 Task: Create New Employee with Employee Name: Larry Evans, Address Line1: 26 Livingston Road, Address Line2: Rochester, Address Line3:  NY 14606, Cell Number: 859577-0212_x000D_

Action: Mouse moved to (162, 31)
Screenshot: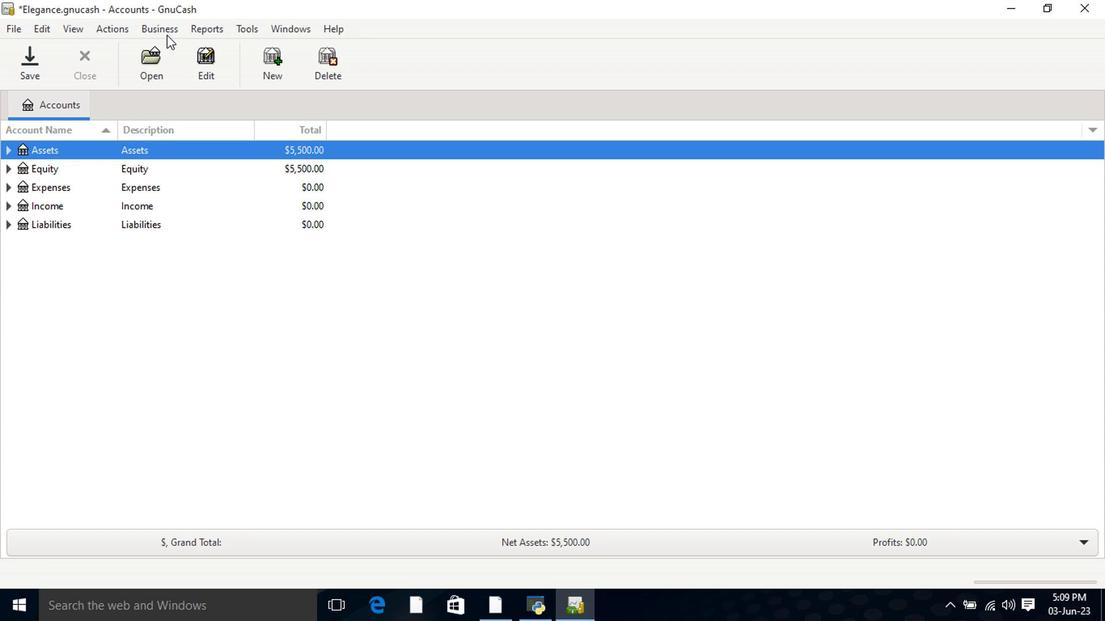 
Action: Mouse pressed left at (162, 31)
Screenshot: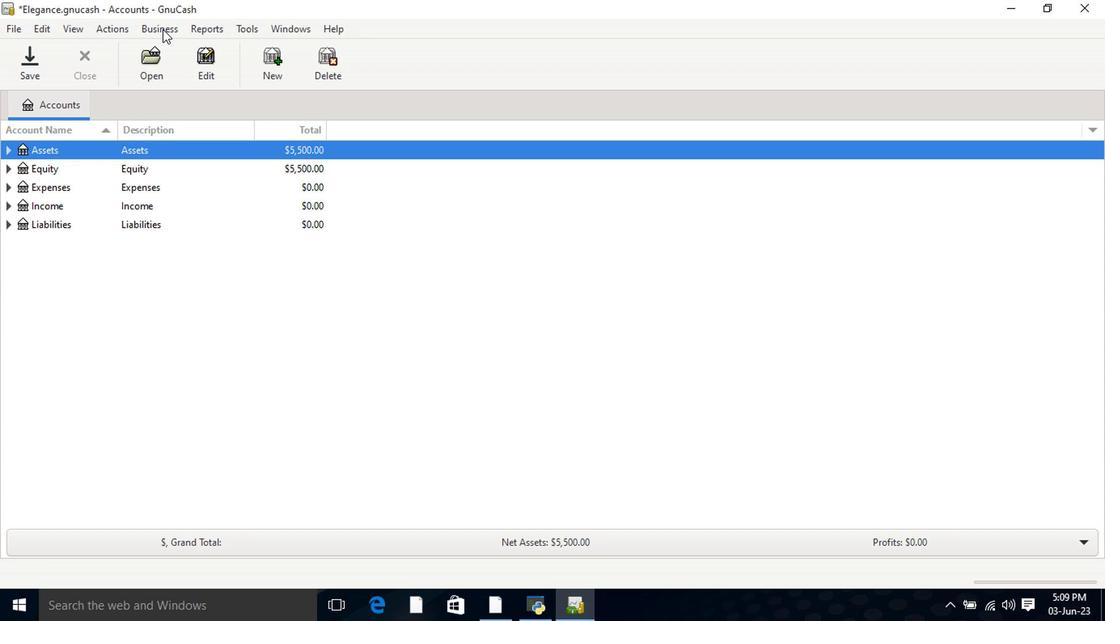 
Action: Mouse moved to (187, 87)
Screenshot: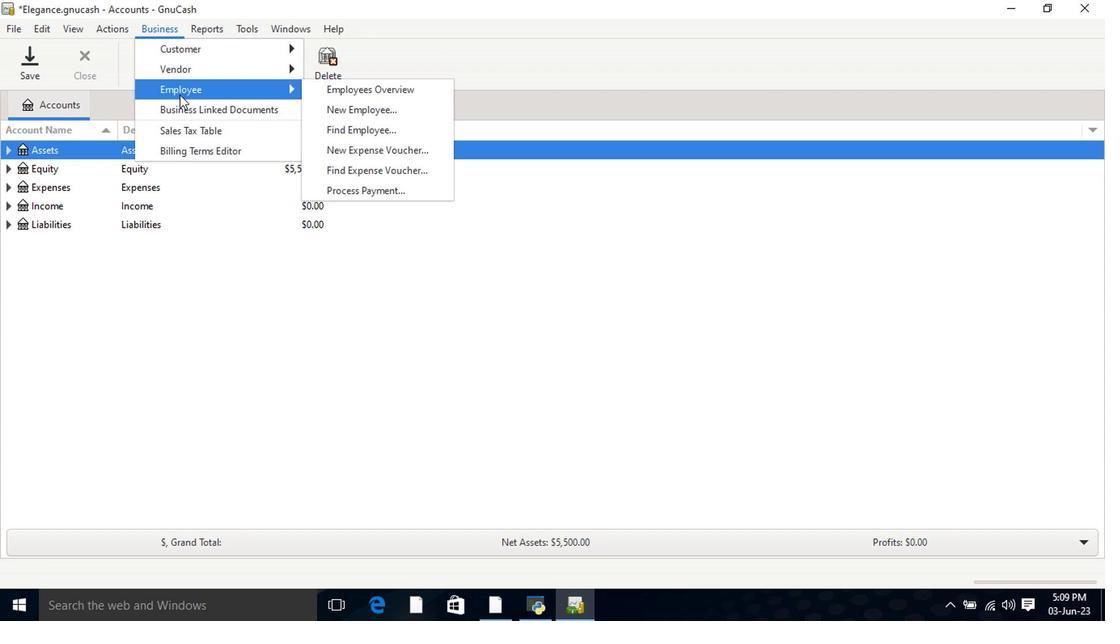 
Action: Mouse pressed left at (187, 87)
Screenshot: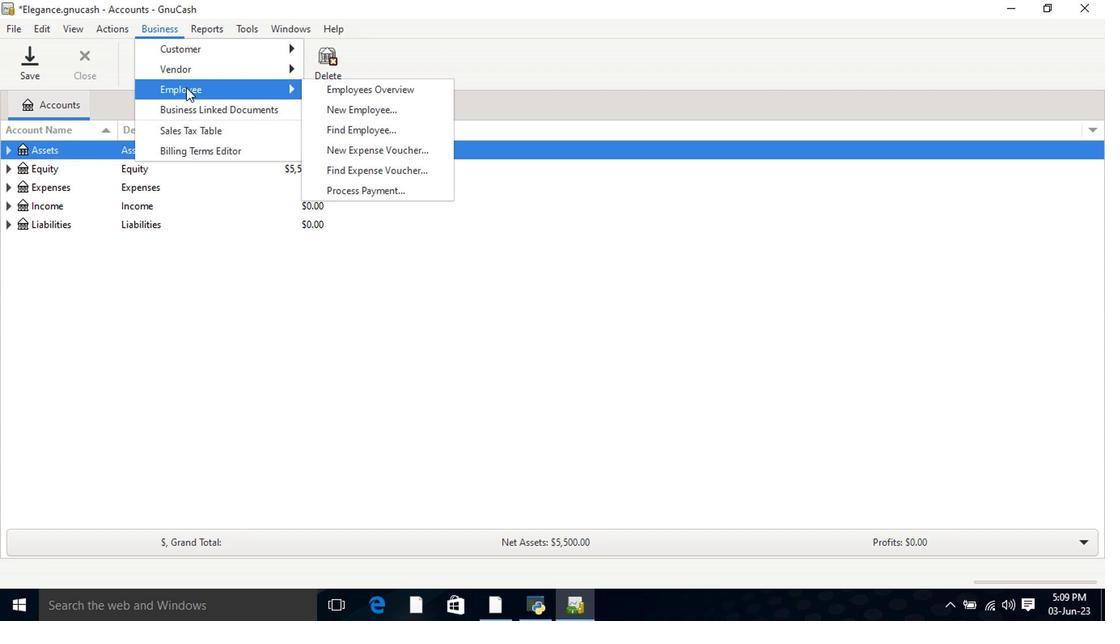 
Action: Mouse moved to (344, 107)
Screenshot: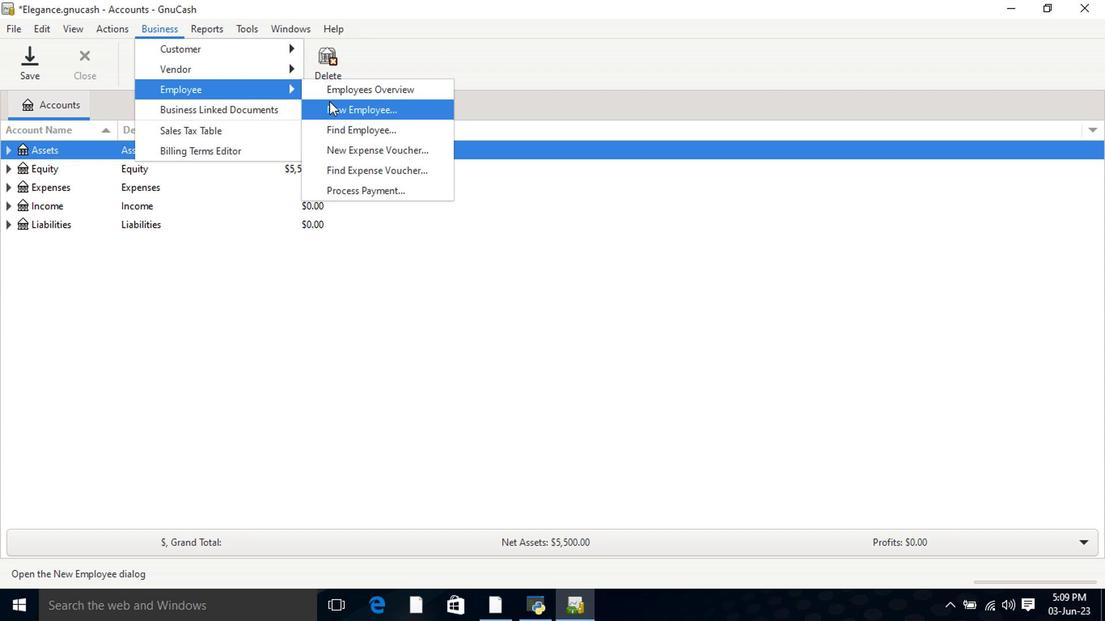 
Action: Mouse pressed left at (344, 107)
Screenshot: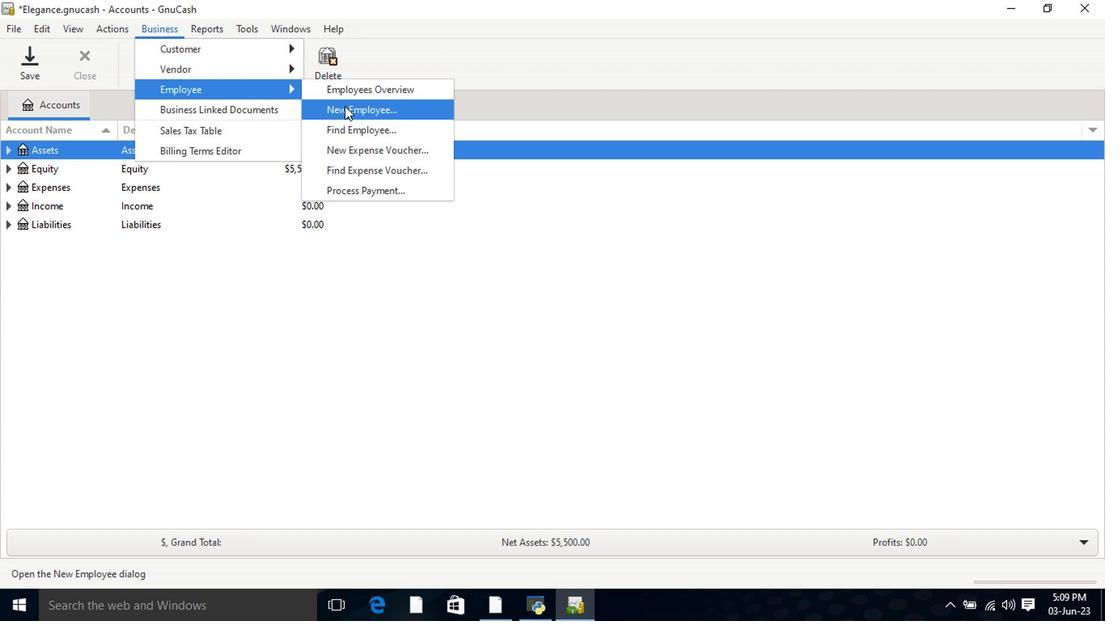 
Action: Mouse moved to (494, 256)
Screenshot: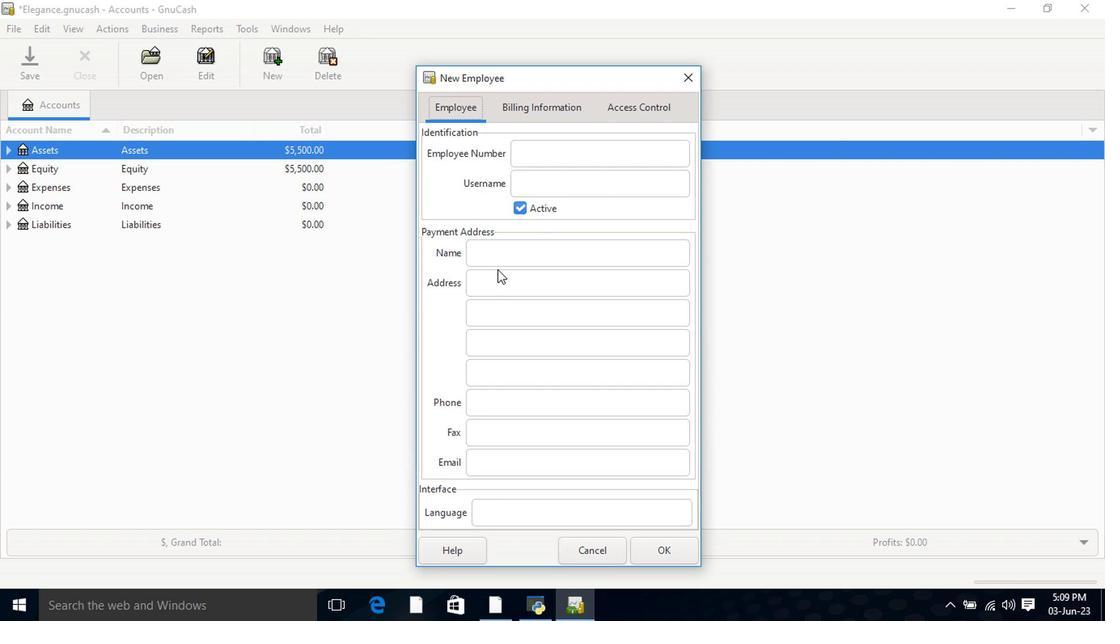 
Action: Mouse pressed left at (494, 256)
Screenshot: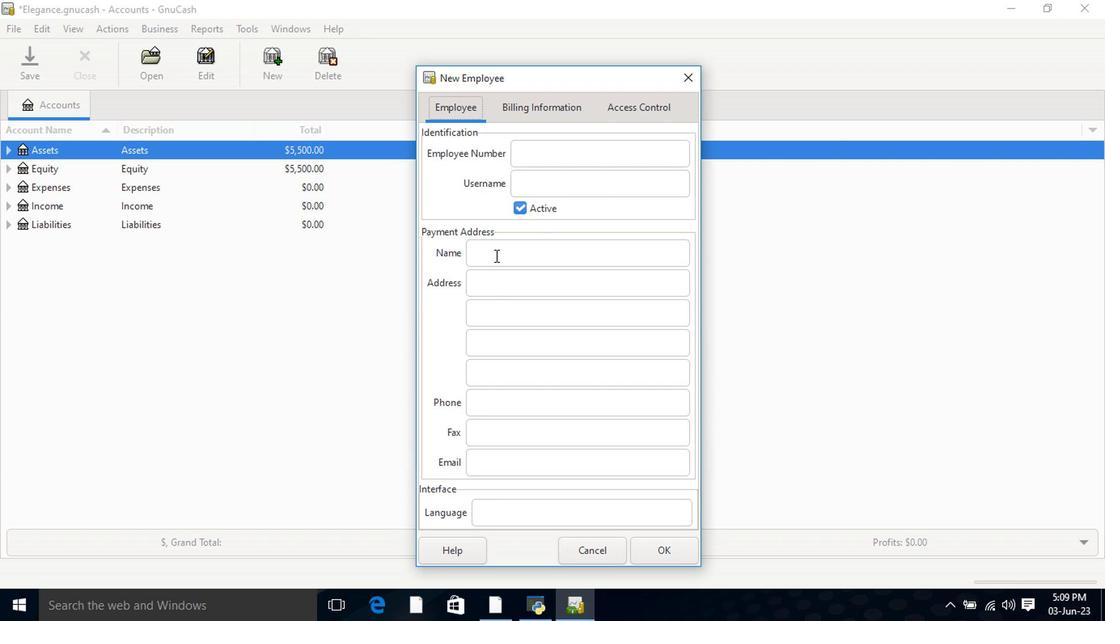 
Action: Mouse moved to (493, 256)
Screenshot: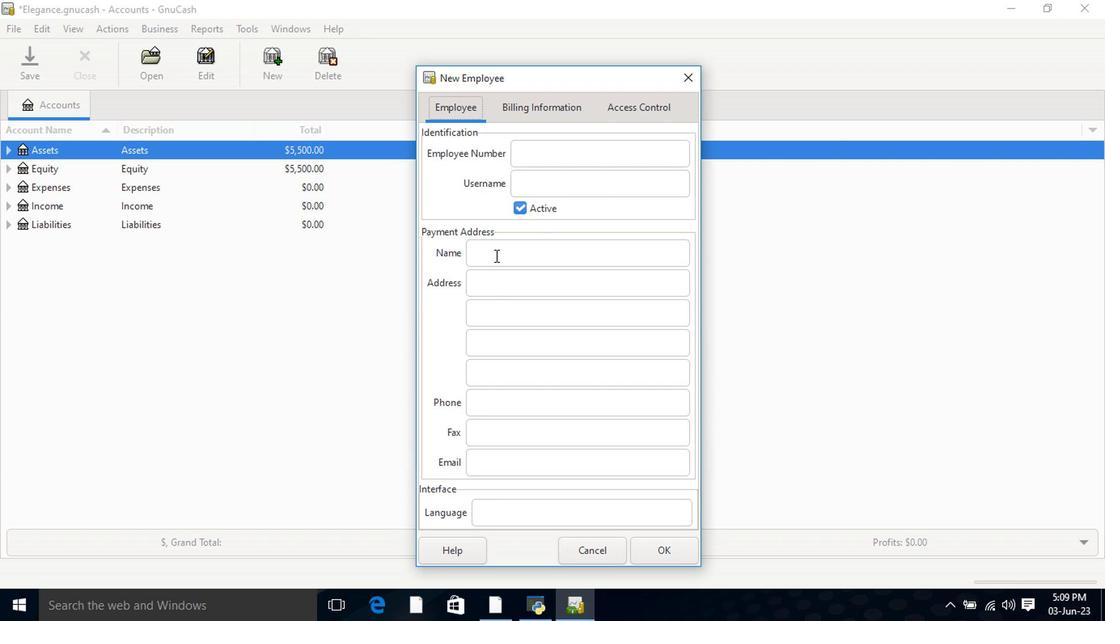 
Action: Key pressed <Key.shift>Larry<Key.space><Key.shift>Evans<Key.tab><Key.shift>Liv<Key.backspace><Key.backspace><Key.backspace>26<Key.space><Key.shift>V<Key.backspace><Key.shift>Livingston<Key.space><Key.shift>Road<Key.tab><Key.shift>Rochester<Key.tab><Key.shift>NY<Key.space>14606<Key.tab><Key.tab>859577-0212<Key.tab><Key.tab>
Screenshot: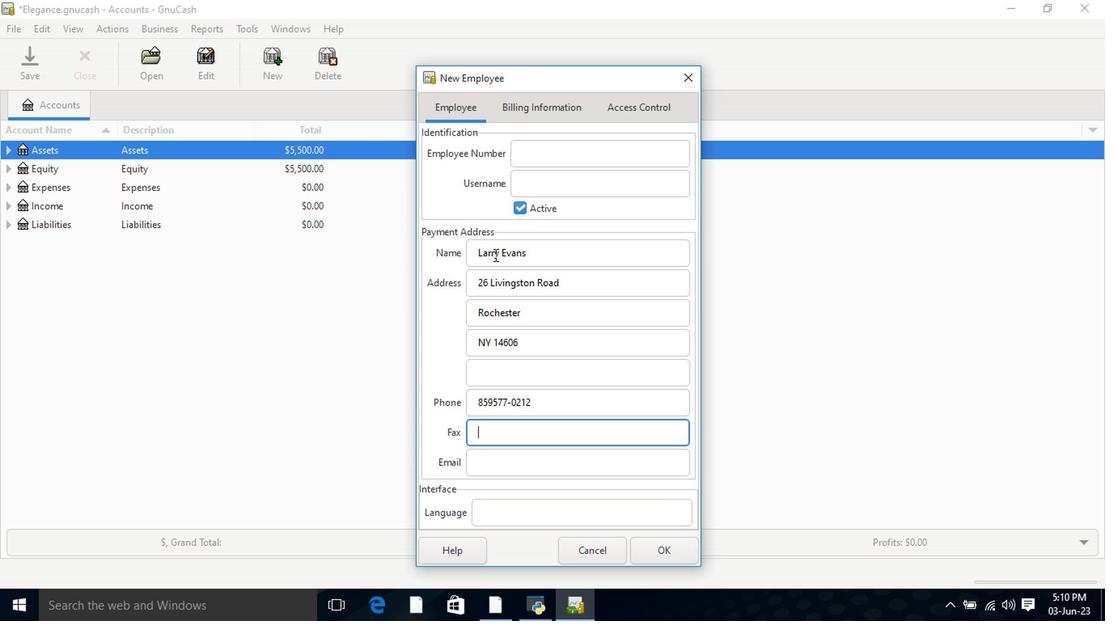 
Action: Mouse moved to (530, 116)
Screenshot: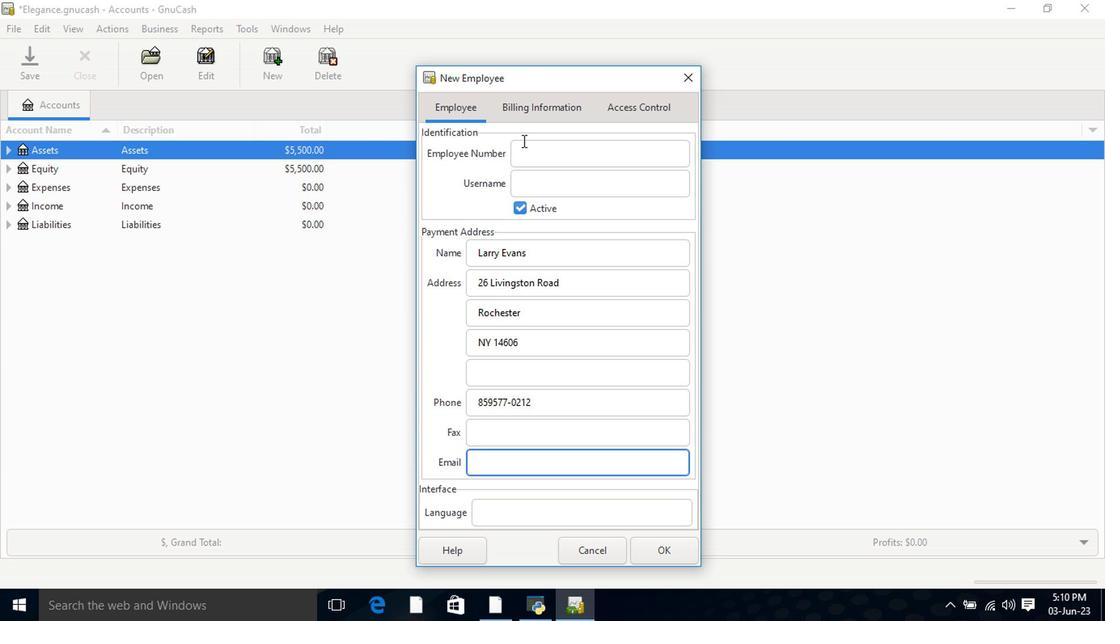 
Action: Mouse pressed left at (530, 116)
Screenshot: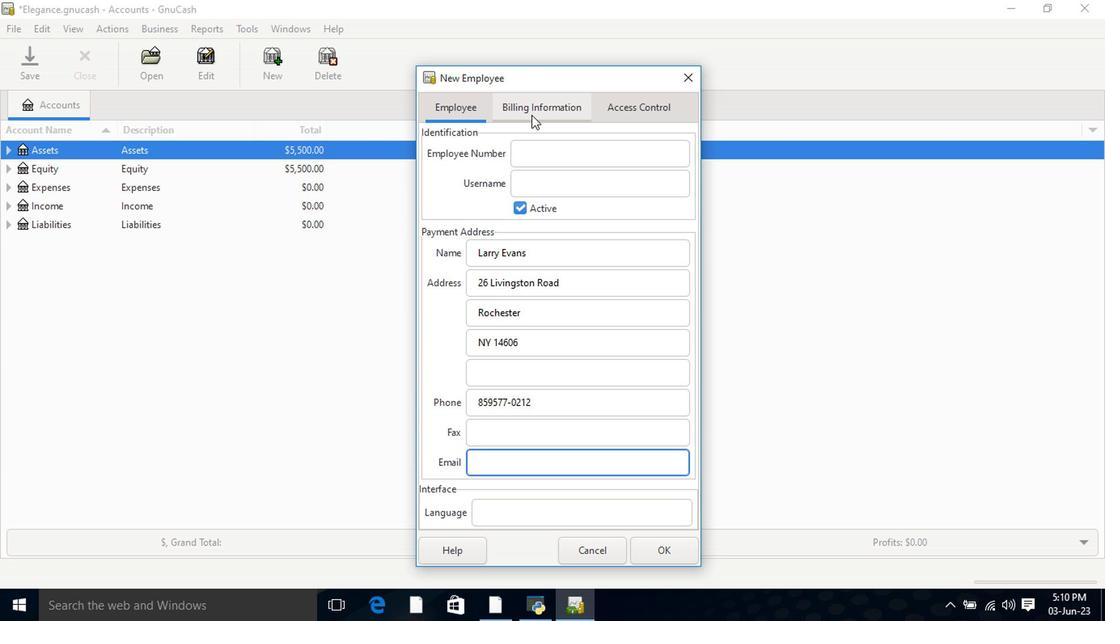 
Action: Mouse moved to (628, 116)
Screenshot: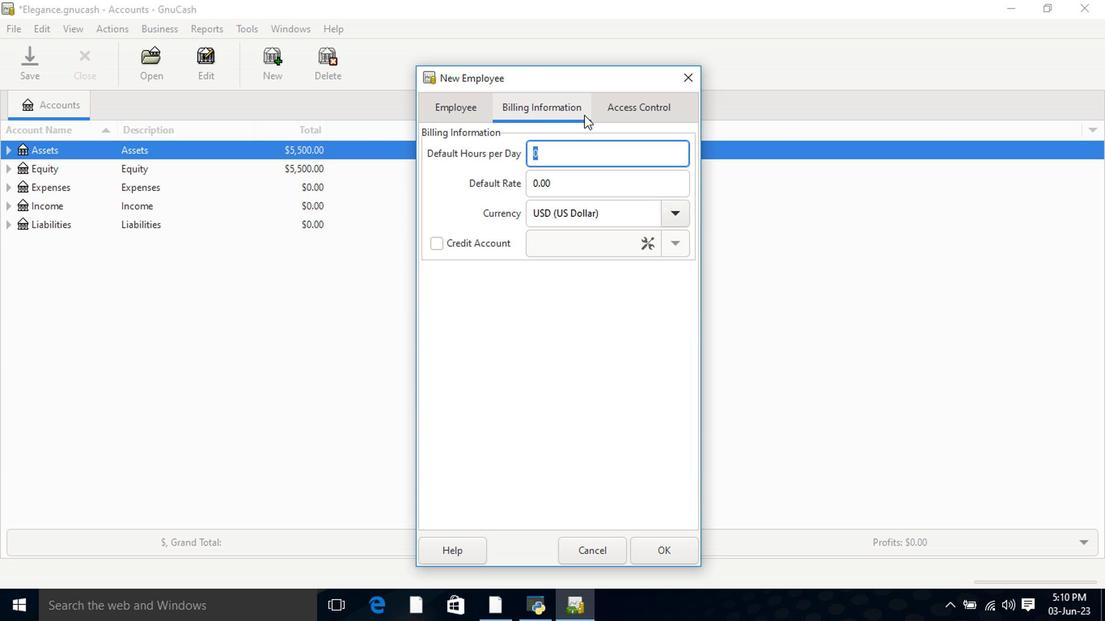 
Action: Mouse pressed left at (628, 116)
Screenshot: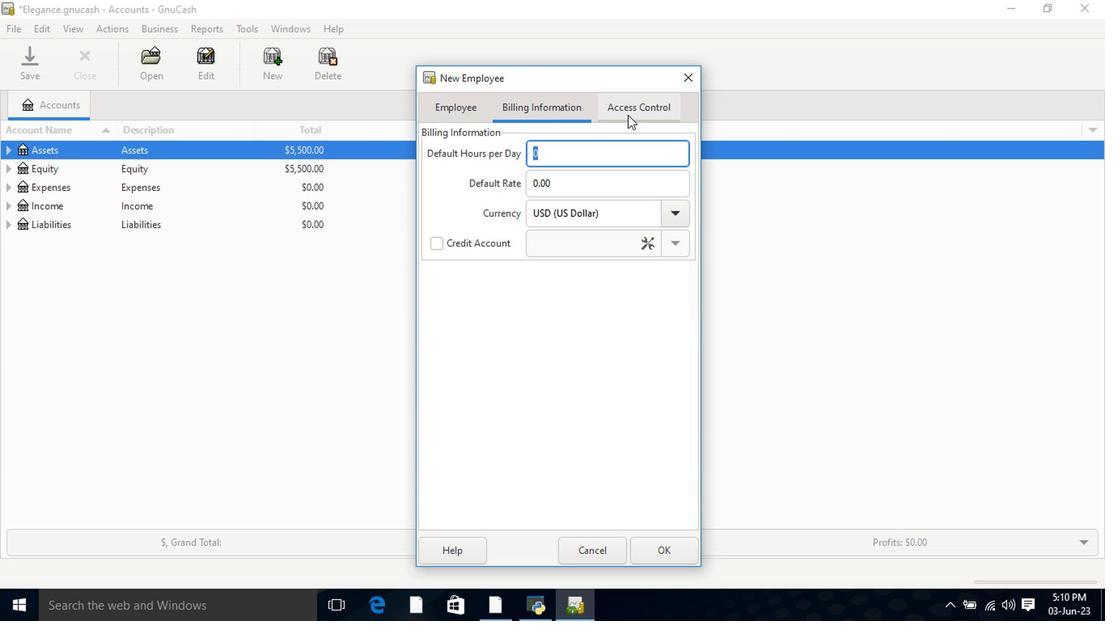 
Action: Mouse moved to (648, 553)
Screenshot: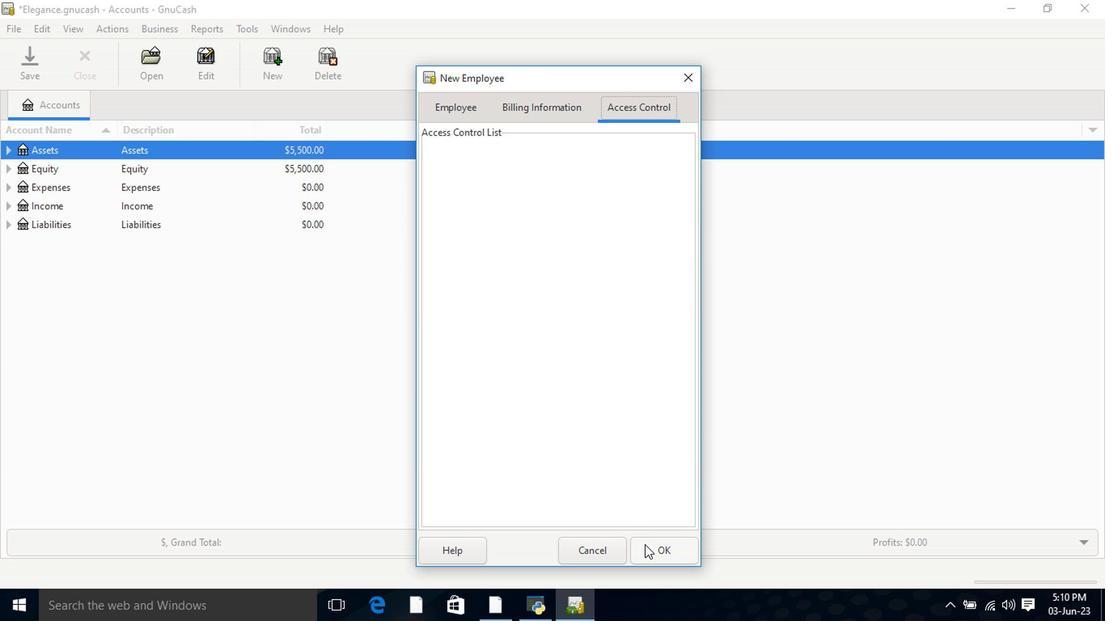 
Action: Mouse pressed left at (648, 553)
Screenshot: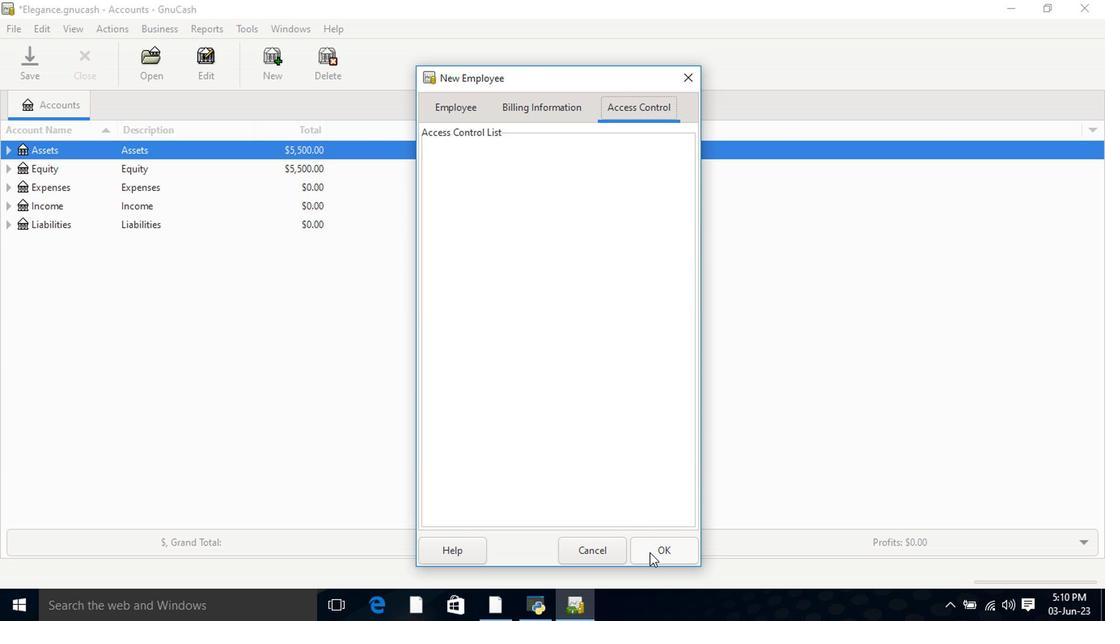 
Action: Mouse moved to (641, 548)
Screenshot: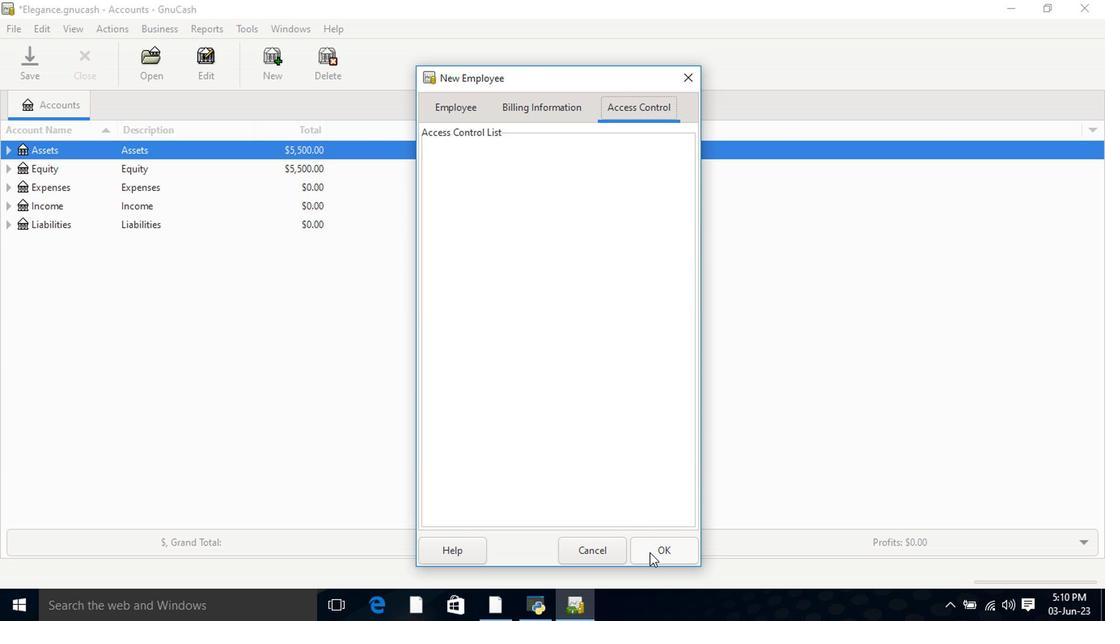 
